 Task: Create a section Mission Impossible and in the section, add a milestone Cloud Risk Management in the project BroaderVisionary
Action: Mouse moved to (210, 597)
Screenshot: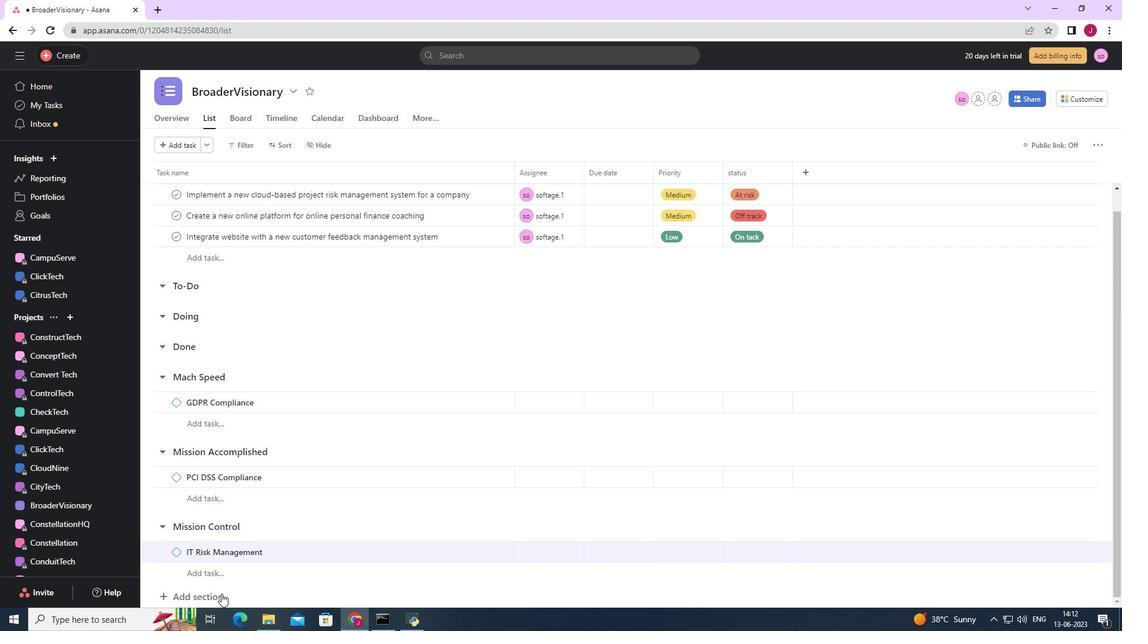 
Action: Mouse pressed left at (210, 597)
Screenshot: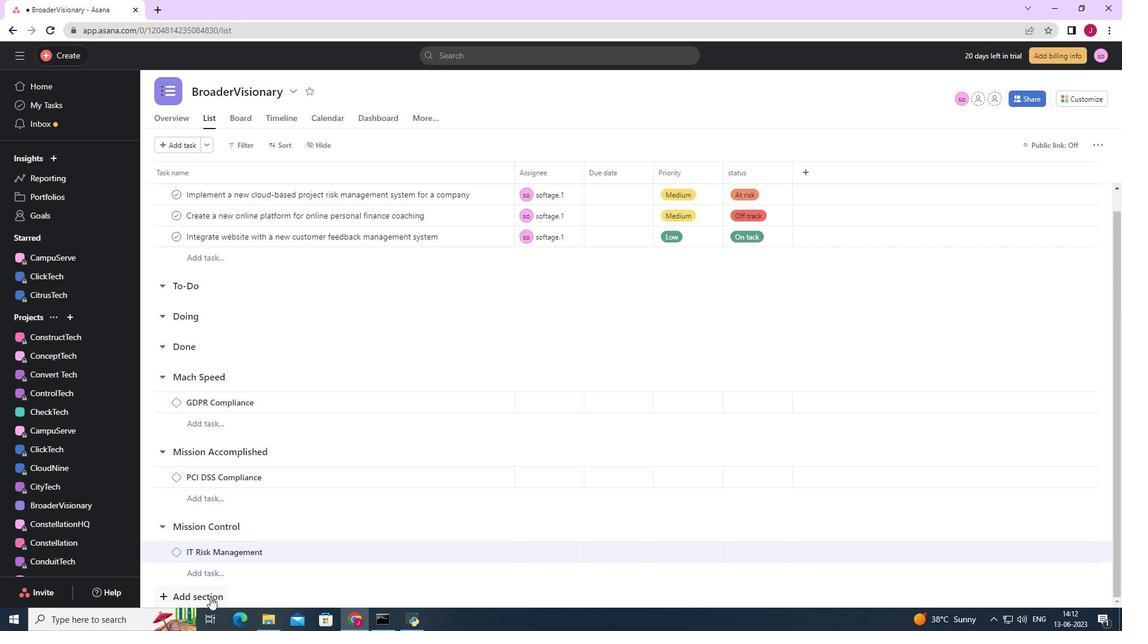 
Action: Mouse moved to (217, 578)
Screenshot: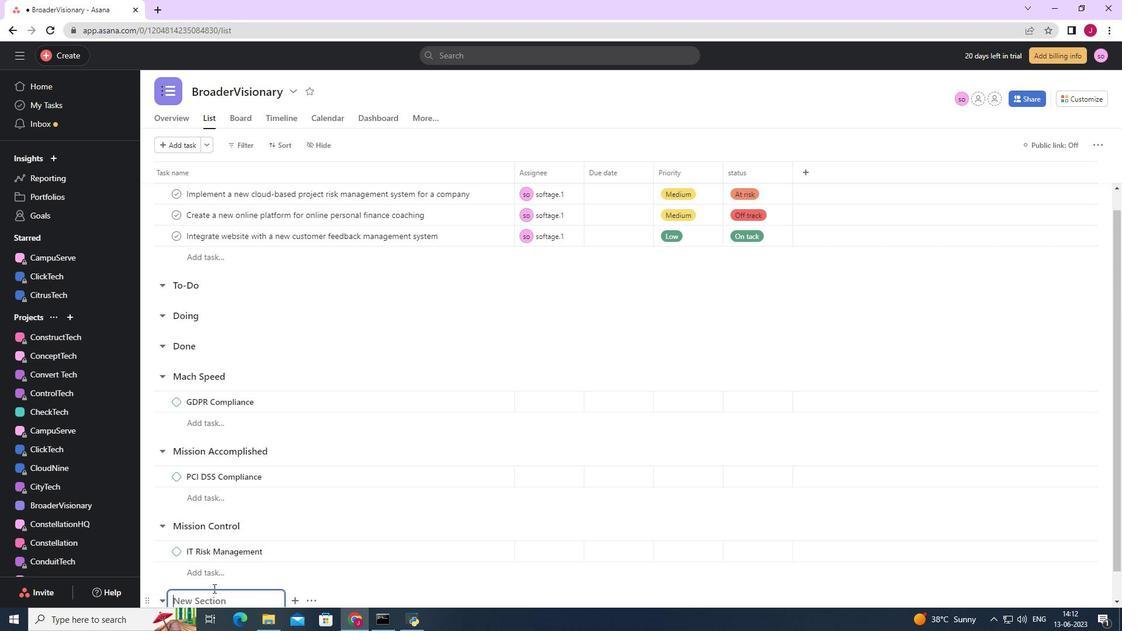 
Action: Mouse scrolled (217, 577) with delta (0, 0)
Screenshot: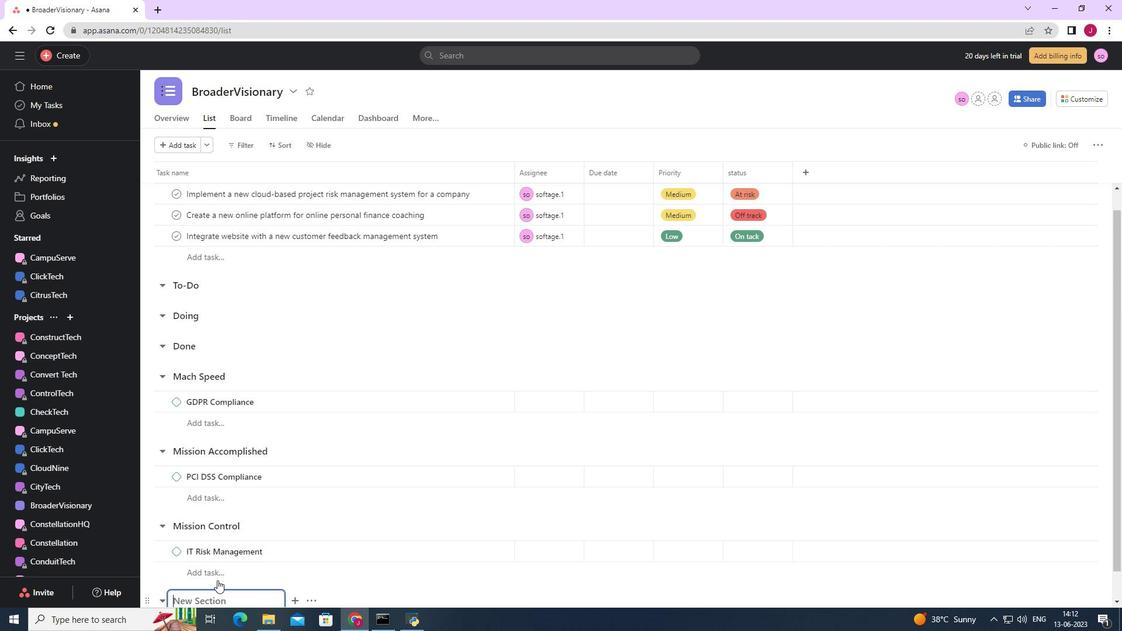 
Action: Mouse scrolled (217, 577) with delta (0, 0)
Screenshot: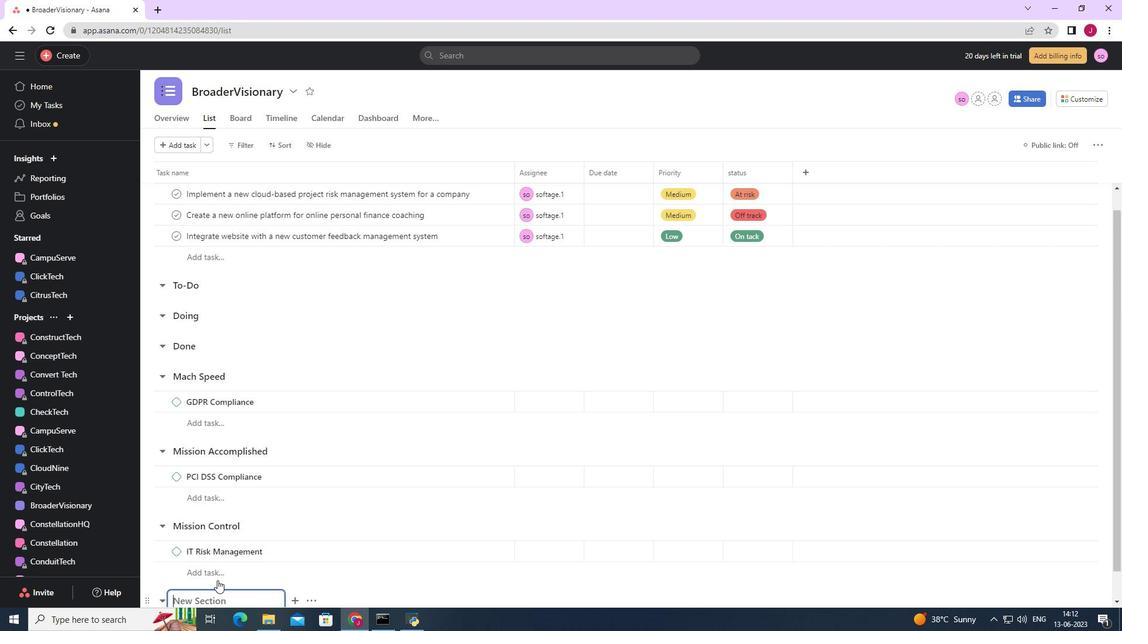 
Action: Mouse scrolled (217, 577) with delta (0, 0)
Screenshot: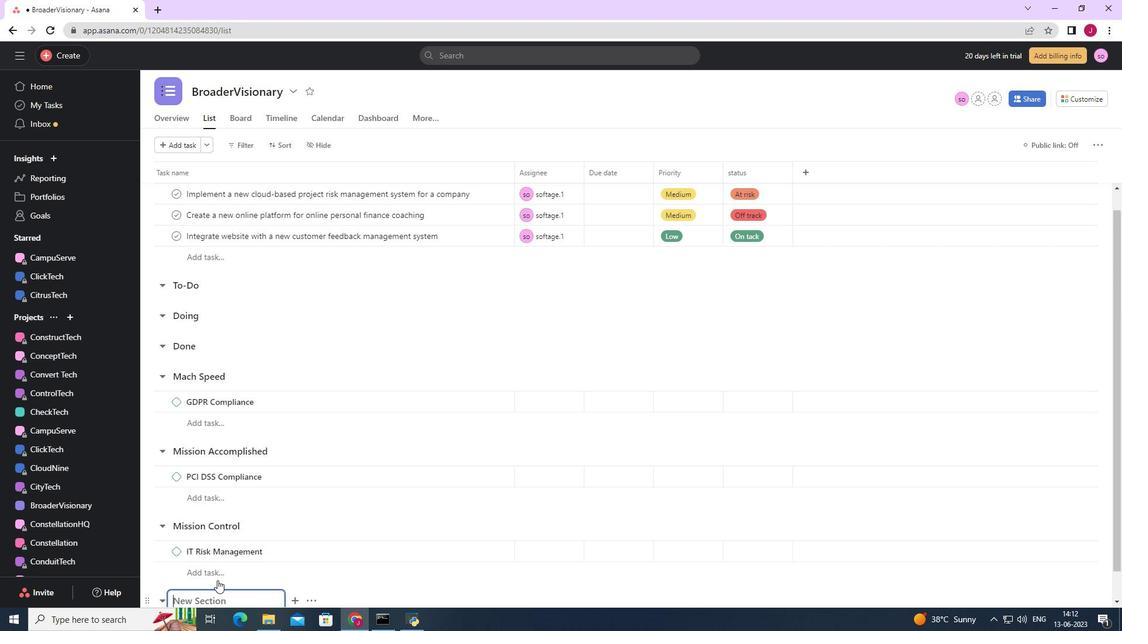
Action: Mouse scrolled (217, 577) with delta (0, 0)
Screenshot: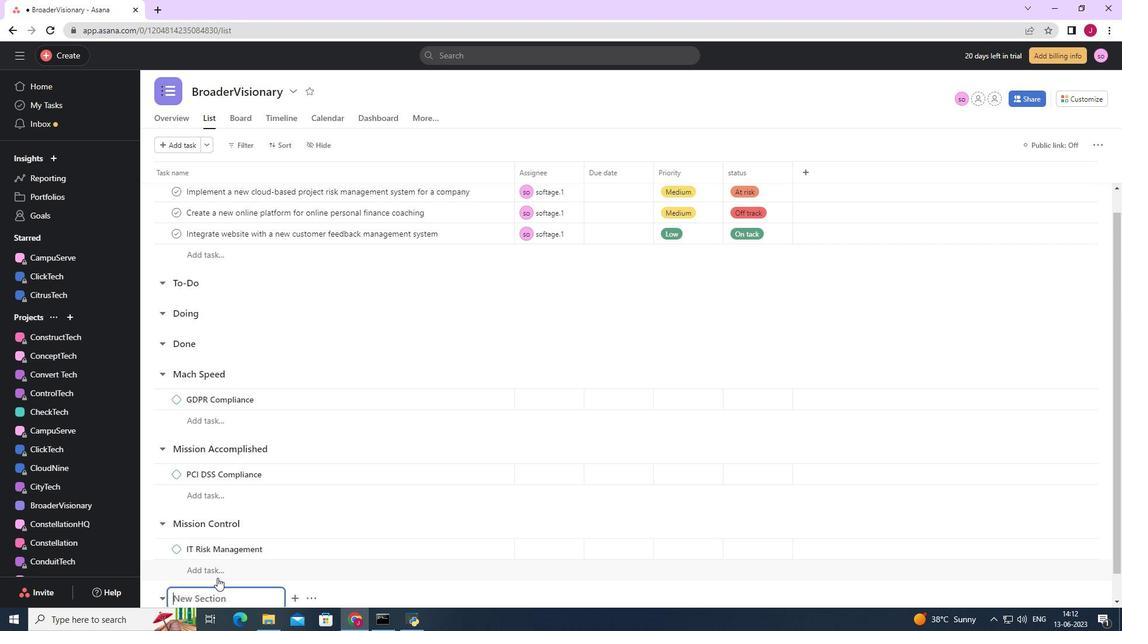 
Action: Mouse scrolled (217, 577) with delta (0, 0)
Screenshot: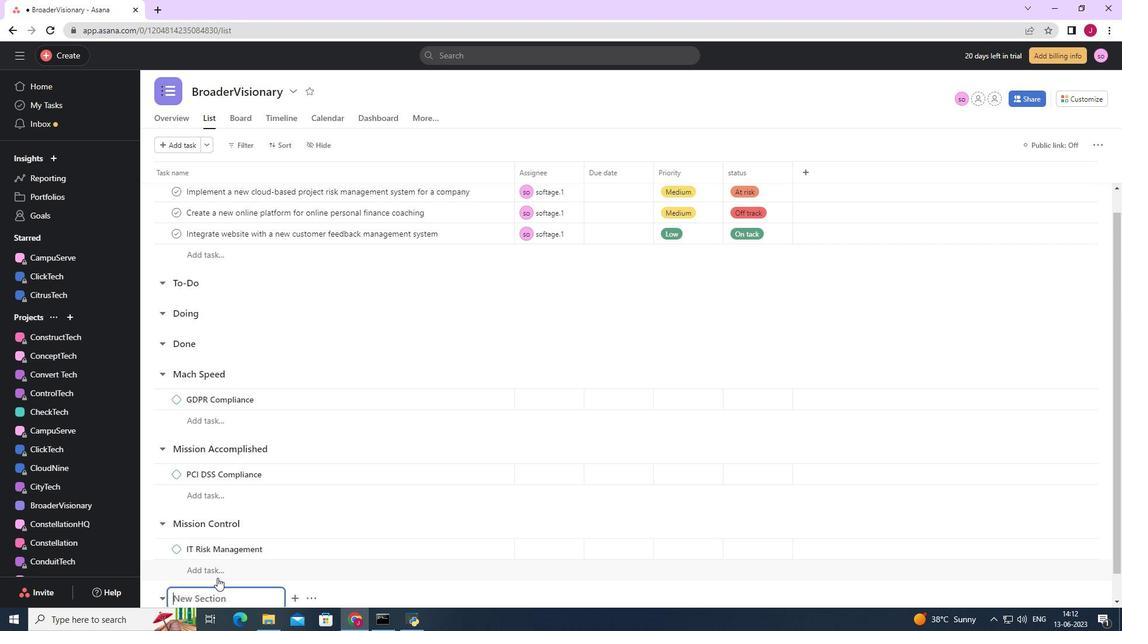 
Action: Mouse moved to (217, 573)
Screenshot: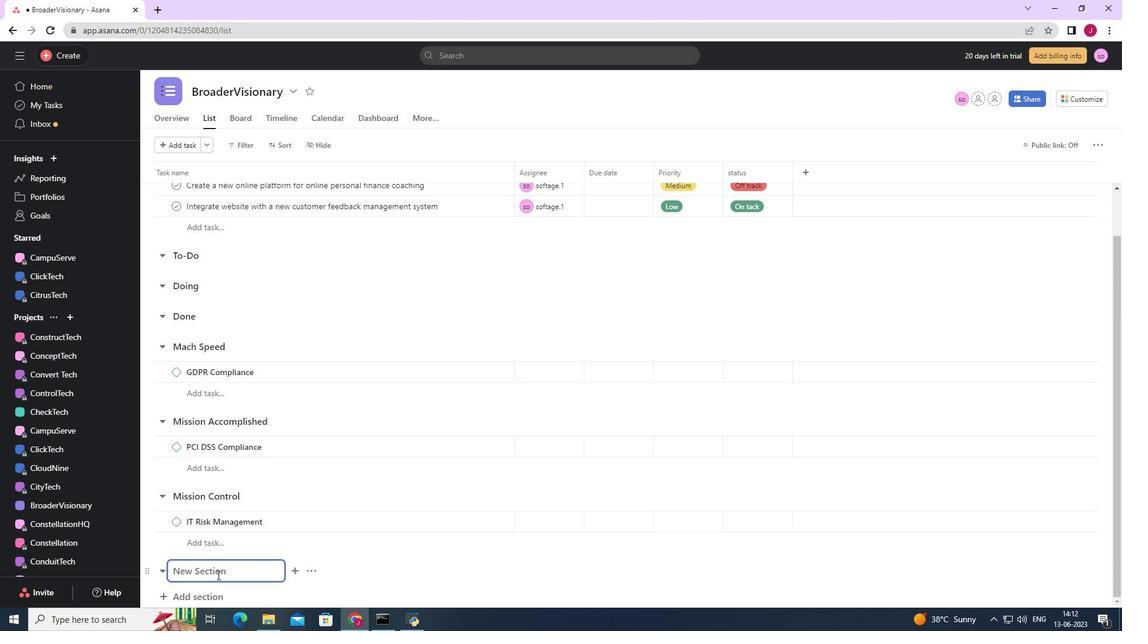 
Action: Mouse pressed left at (217, 573)
Screenshot: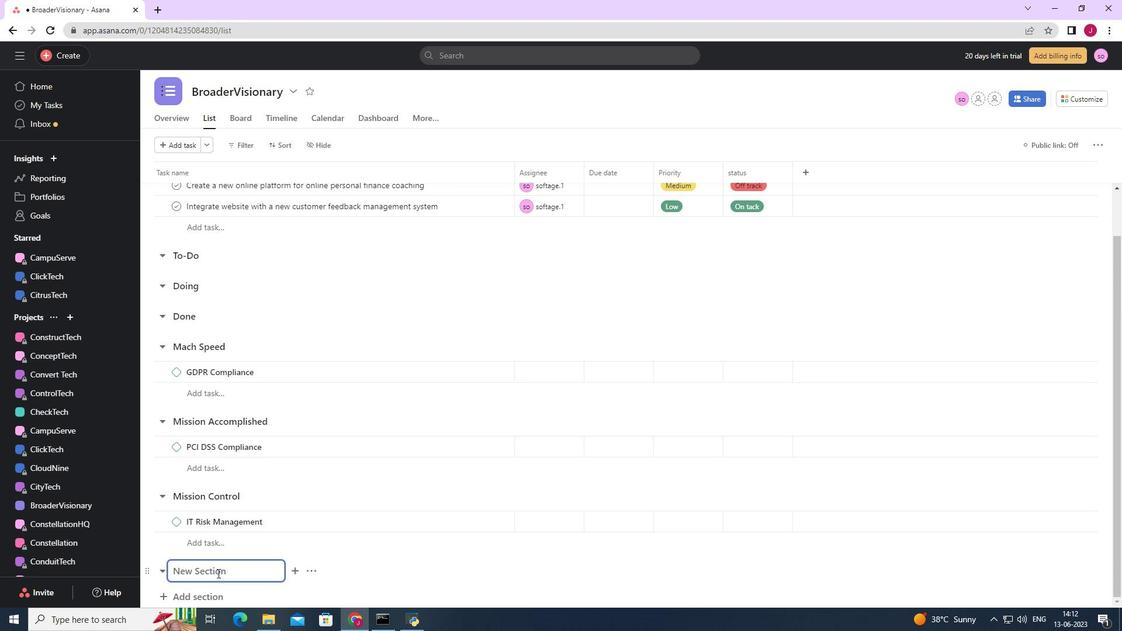 
Action: Key pressed <Key.caps_lock>M<Key.caps_lock>ission<Key.space><Key.caps_lock>I<Key.caps_lock>mpossible<Key.space><Key.enter><Key.caps_lock>C<Key.caps_lock>loud<Key.space><Key.caps_lock>R<Key.caps_lock>isk<Key.space><Key.caps_lock>M<Key.caps_lock>anagement
Screenshot: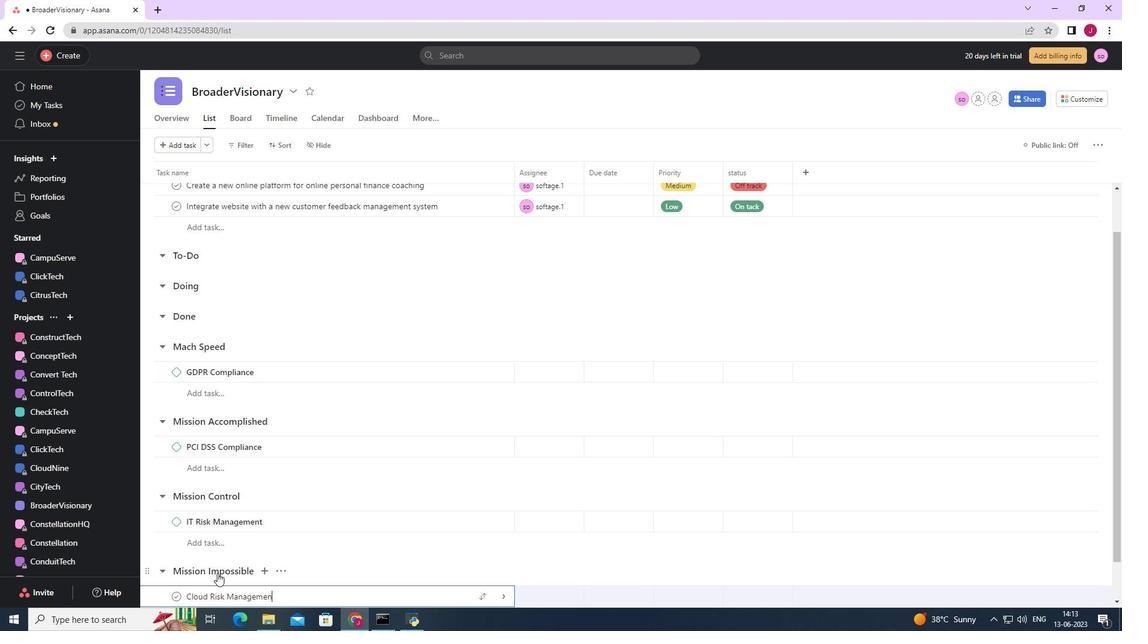 
Action: Mouse moved to (501, 597)
Screenshot: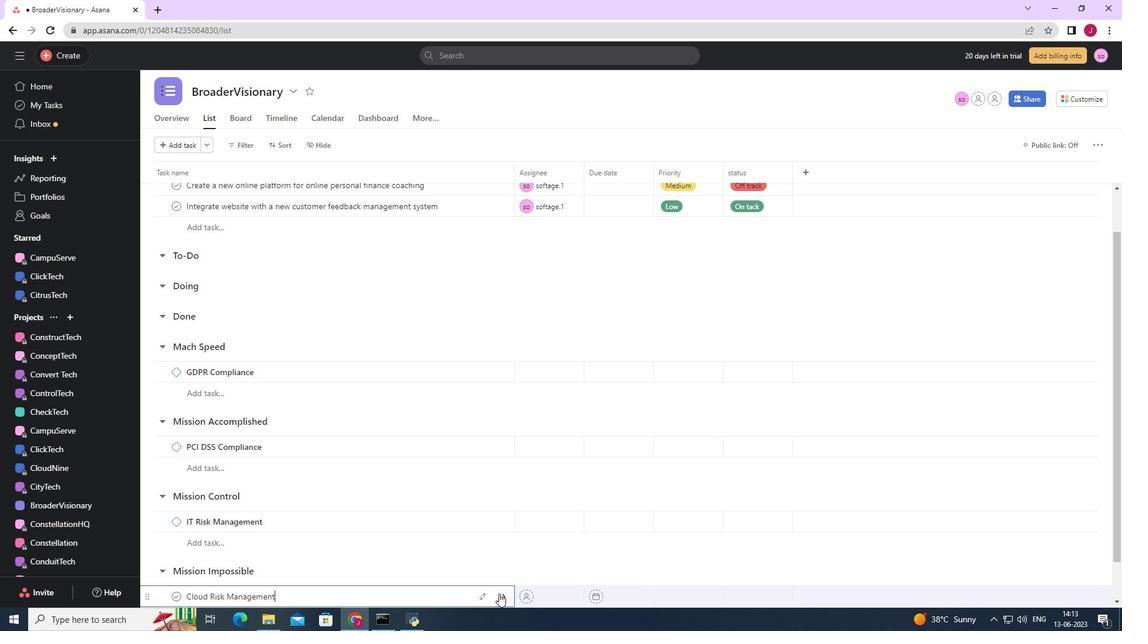 
Action: Mouse pressed left at (501, 597)
Screenshot: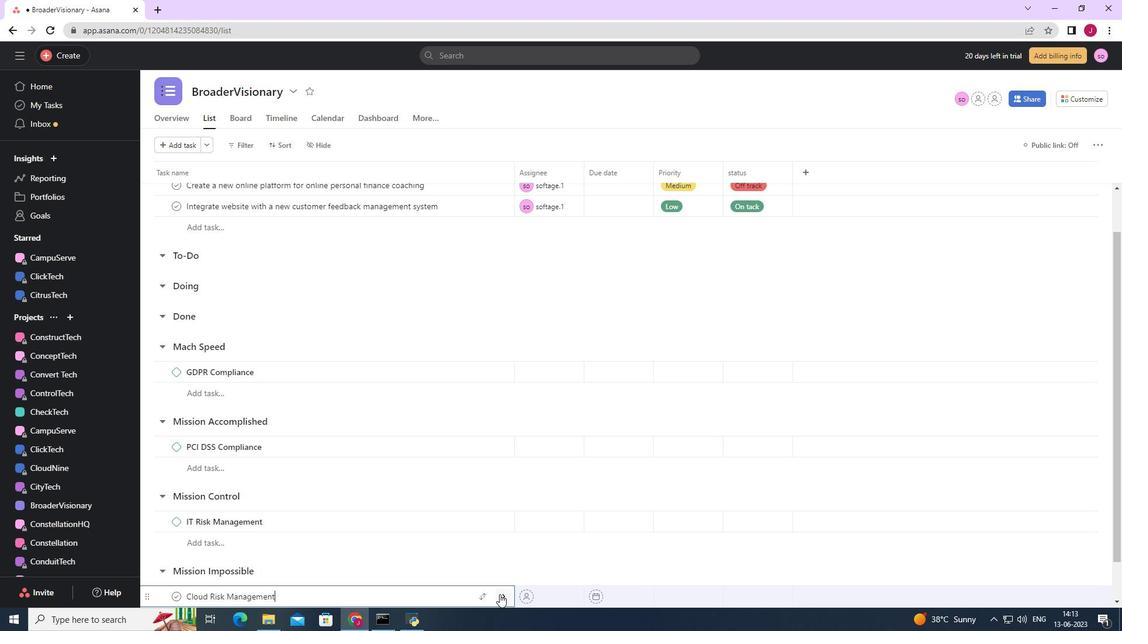 
Action: Mouse moved to (1080, 143)
Screenshot: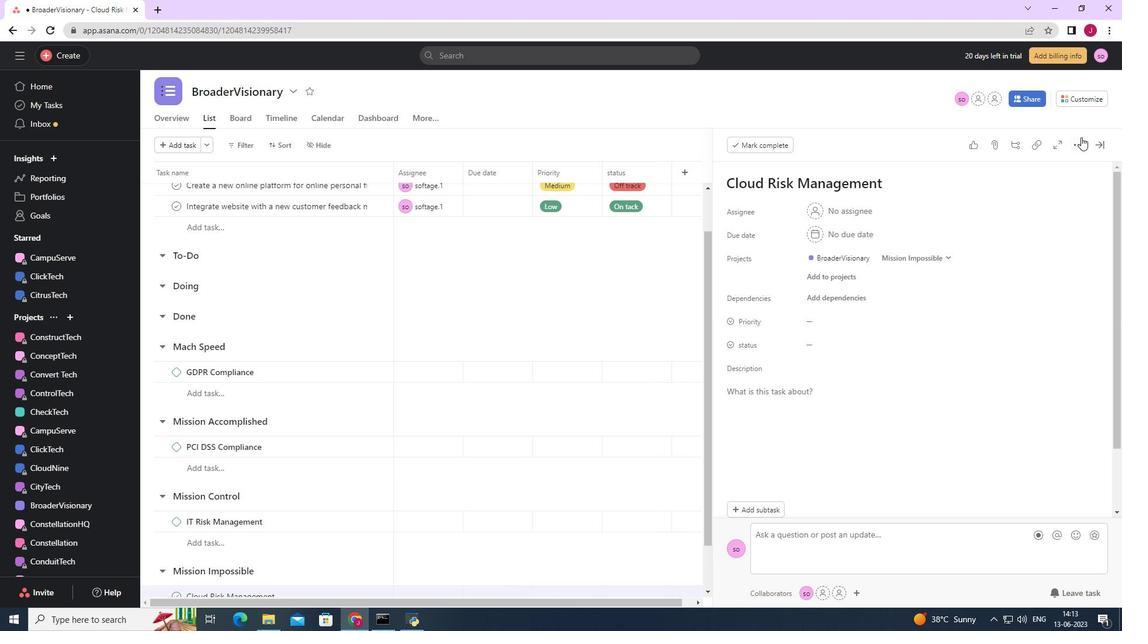 
Action: Mouse pressed left at (1080, 143)
Screenshot: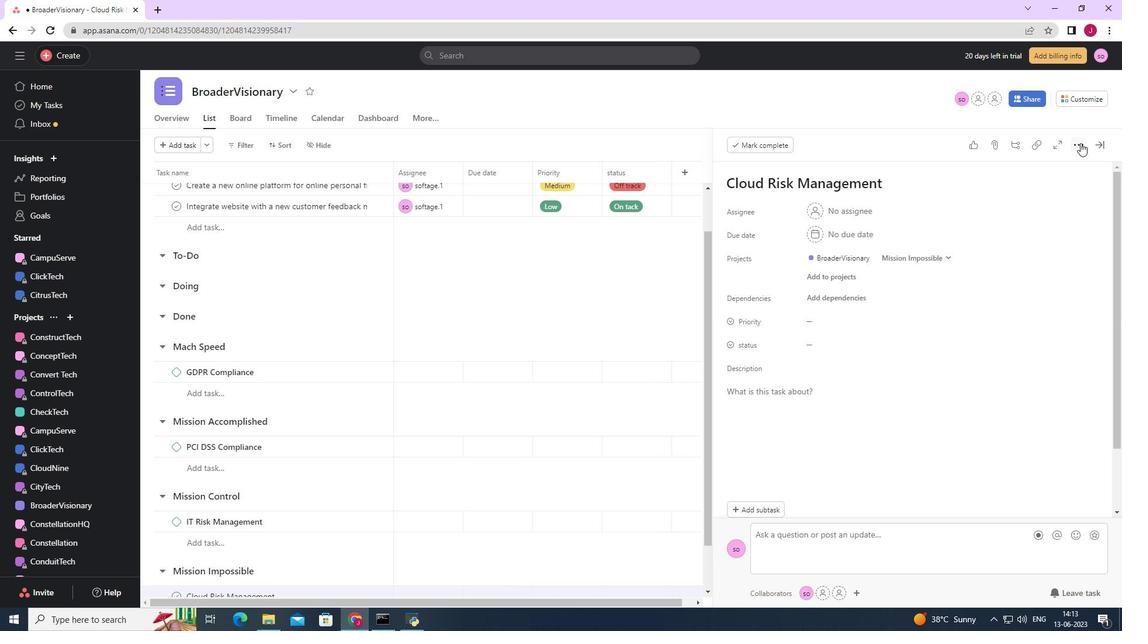 
Action: Mouse moved to (961, 189)
Screenshot: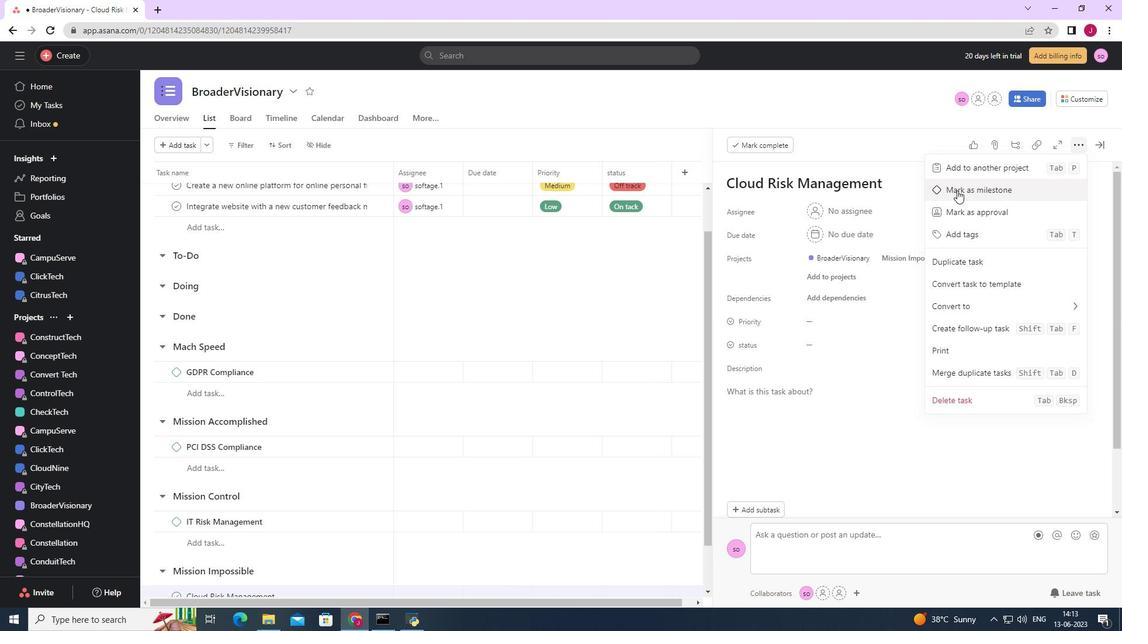 
Action: Mouse pressed left at (961, 189)
Screenshot: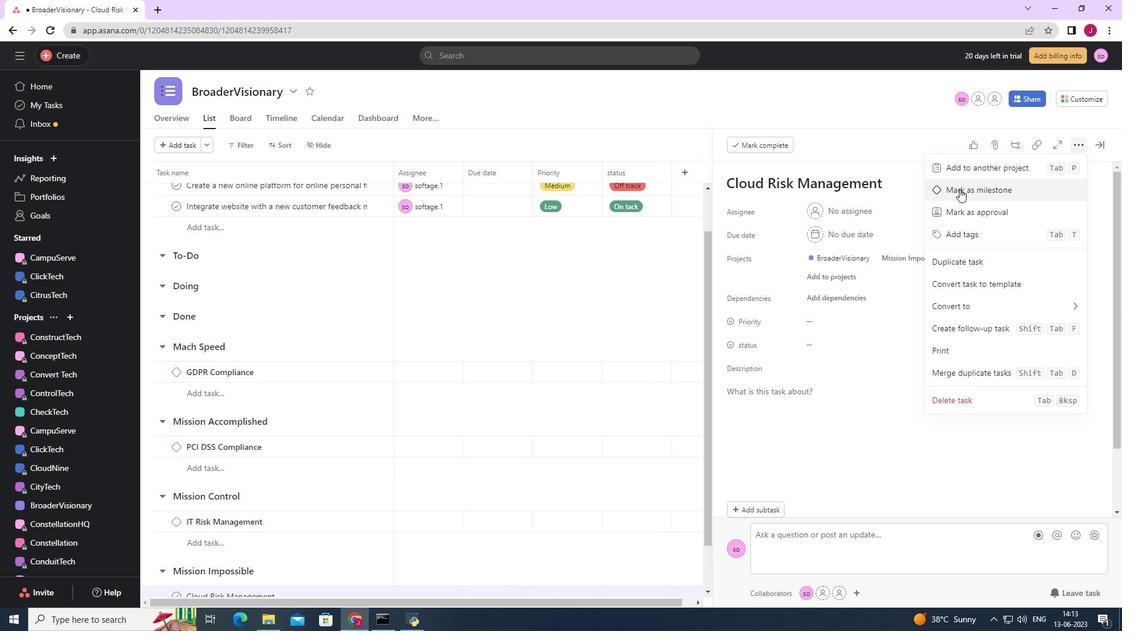 
Action: Mouse moved to (1099, 144)
Screenshot: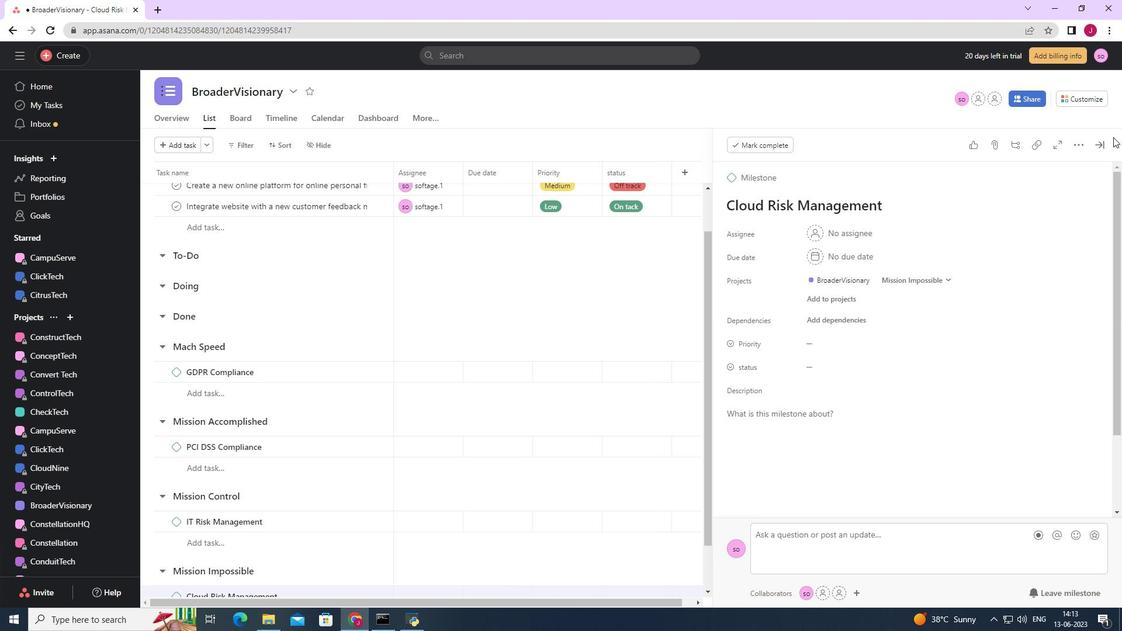 
Action: Mouse pressed left at (1099, 144)
Screenshot: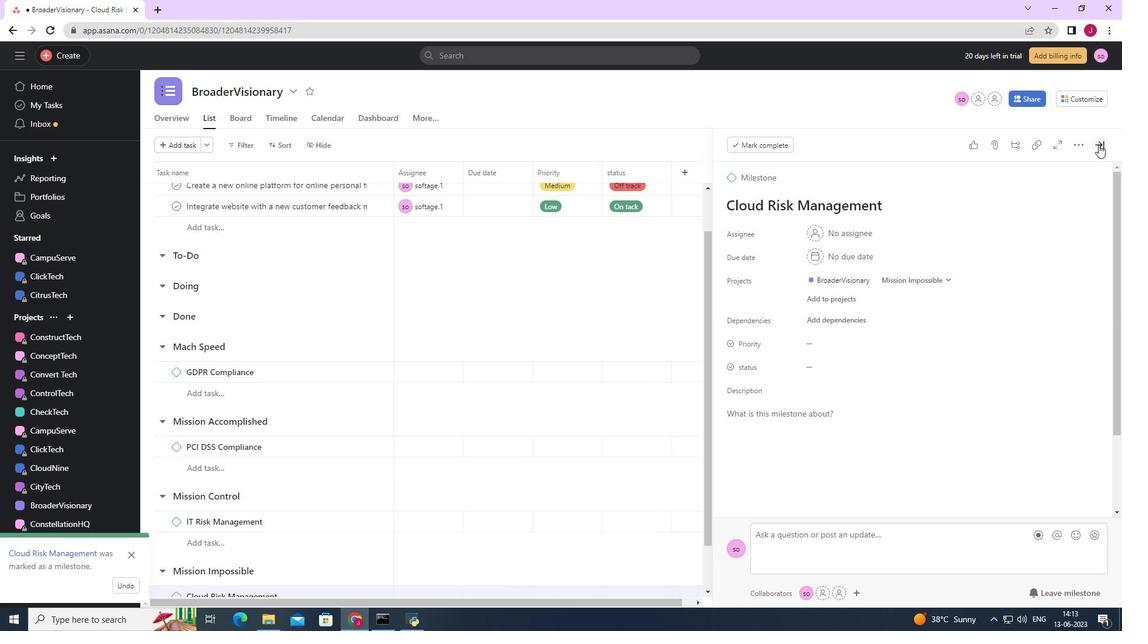 
Action: Mouse moved to (1091, 144)
Screenshot: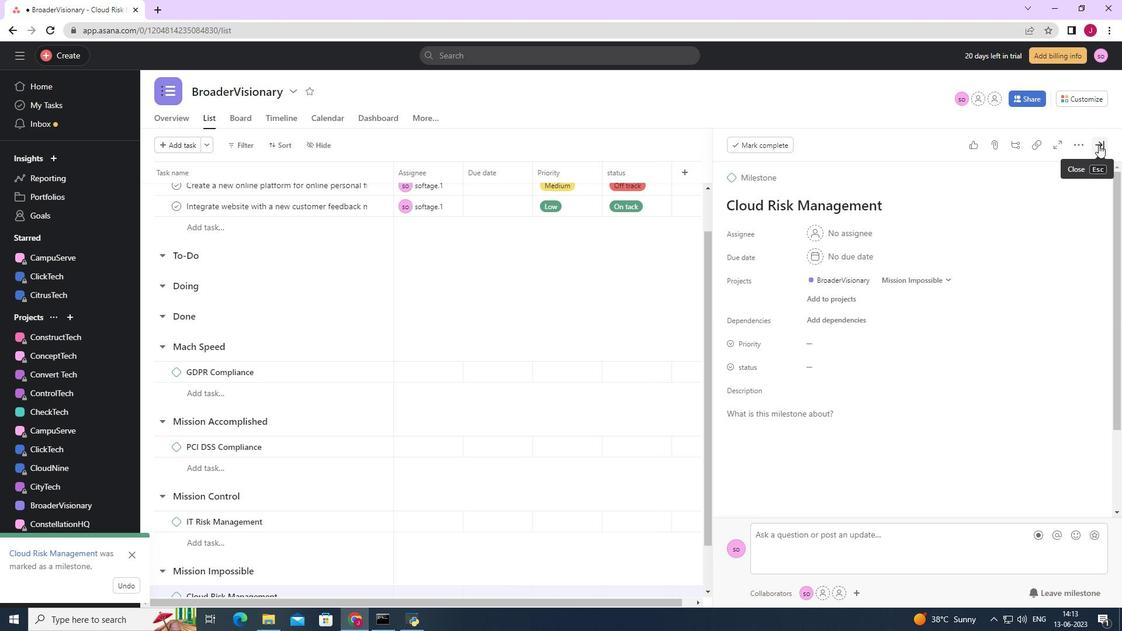 
